 Task: Change the link text to "Schedule time with the client".
Action: Mouse moved to (834, 68)
Screenshot: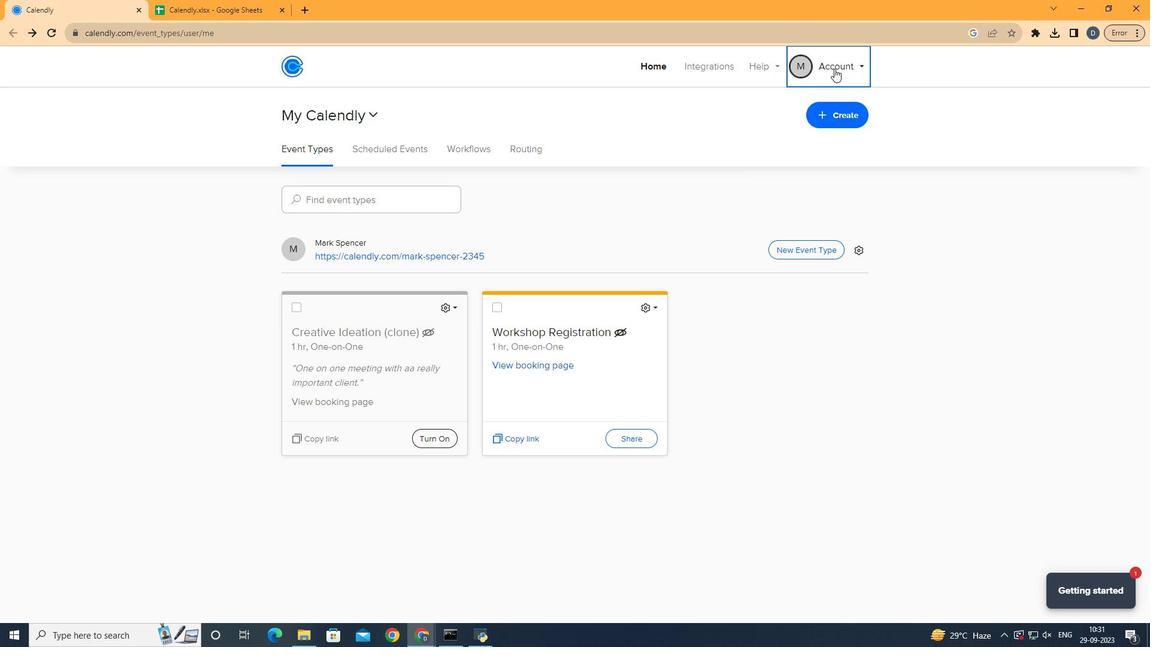 
Action: Mouse pressed left at (834, 68)
Screenshot: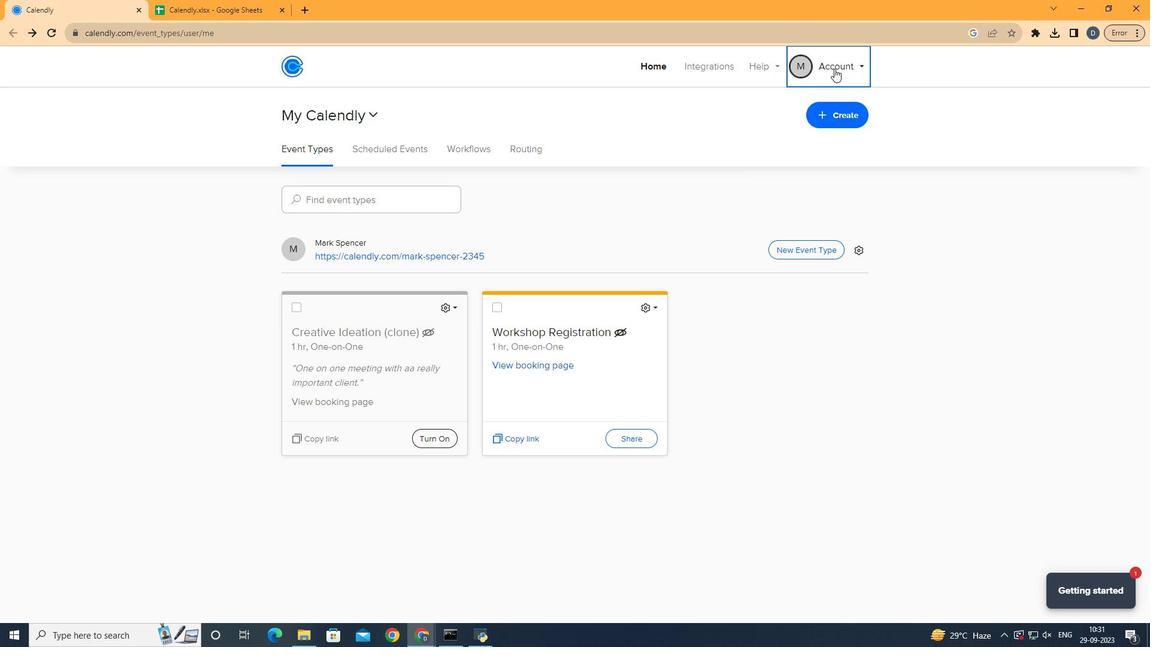 
Action: Mouse moved to (788, 155)
Screenshot: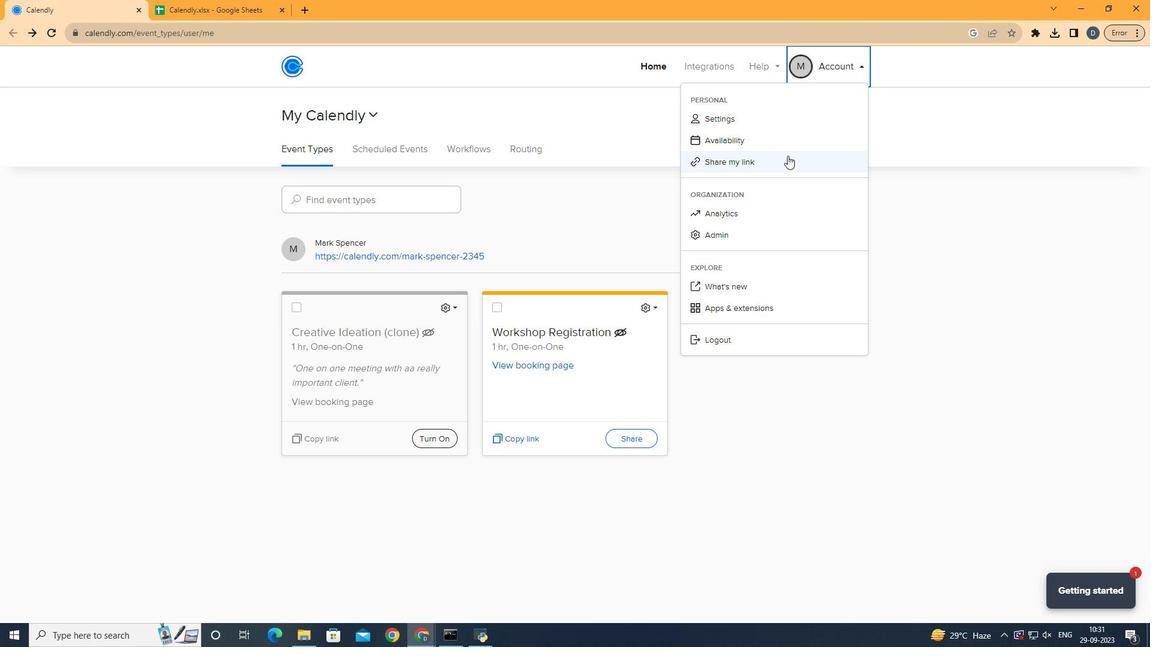 
Action: Mouse pressed left at (788, 155)
Screenshot: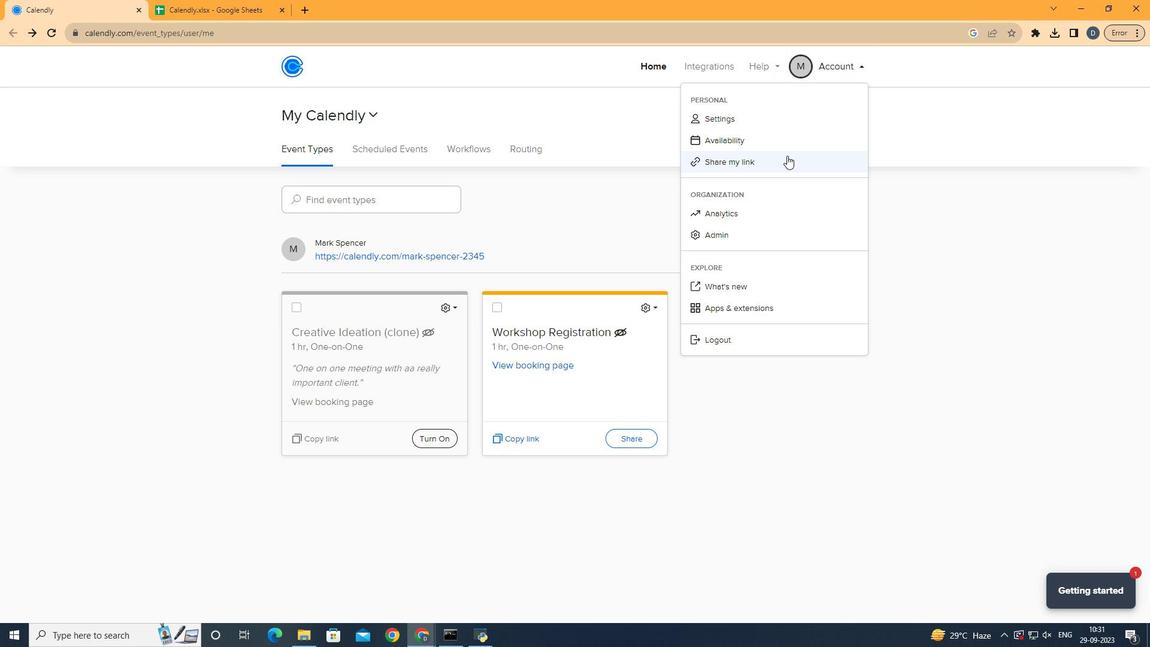 
Action: Mouse moved to (643, 207)
Screenshot: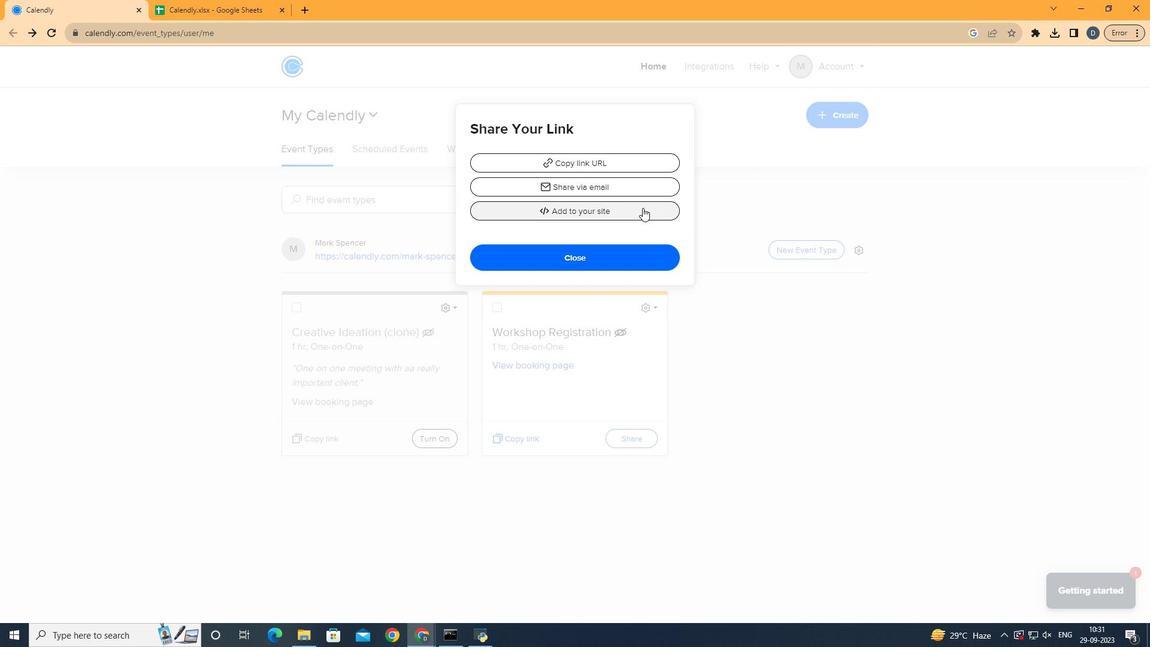 
Action: Mouse pressed left at (643, 207)
Screenshot: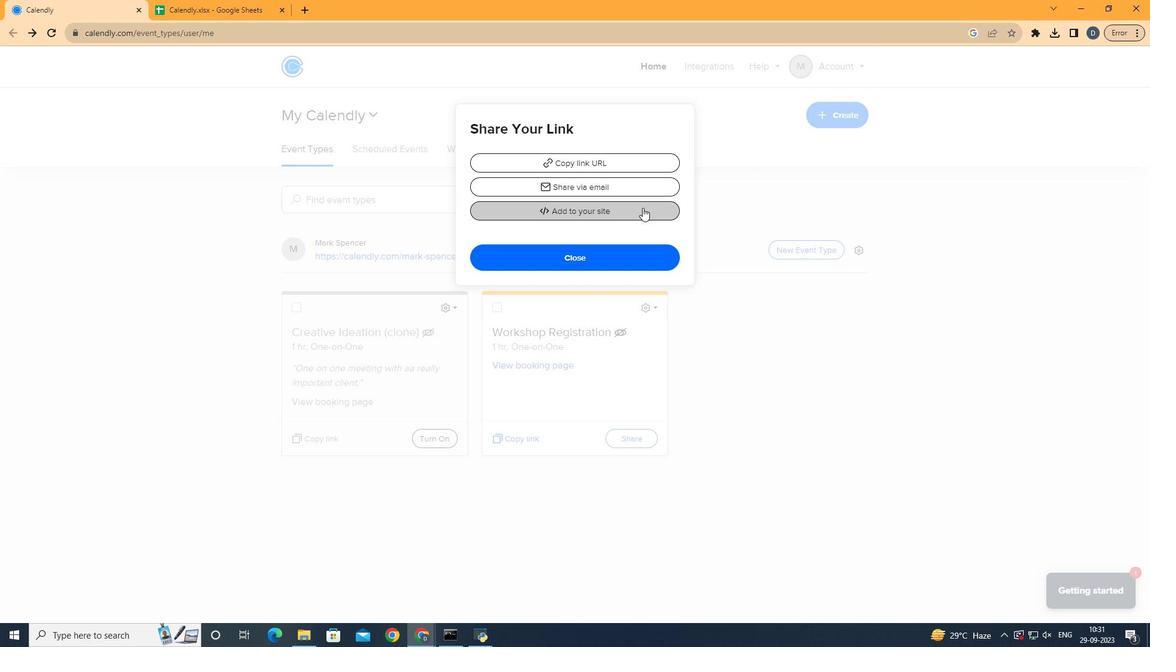 
Action: Mouse moved to (759, 259)
Screenshot: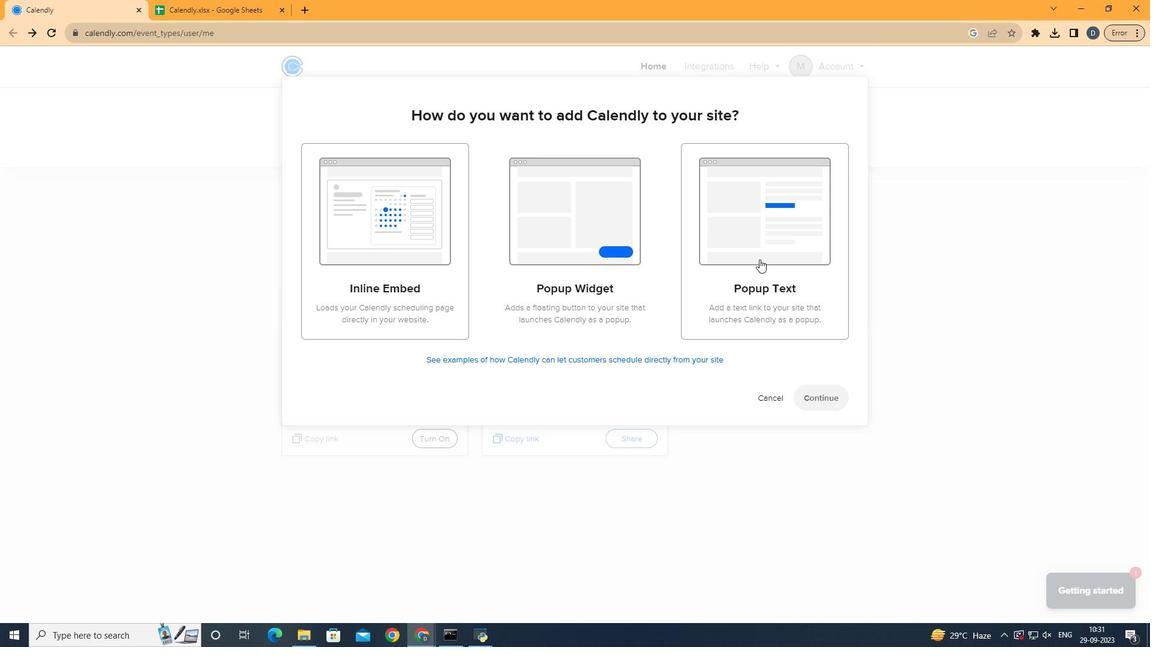 
Action: Mouse pressed left at (759, 259)
Screenshot: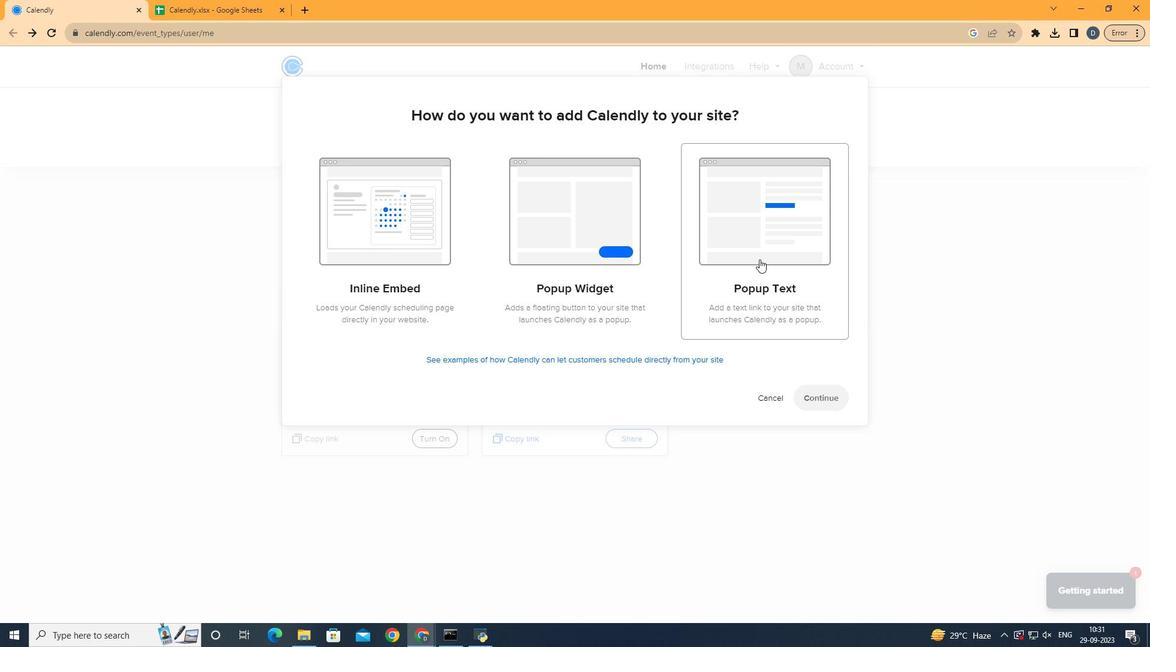 
Action: Mouse moved to (815, 391)
Screenshot: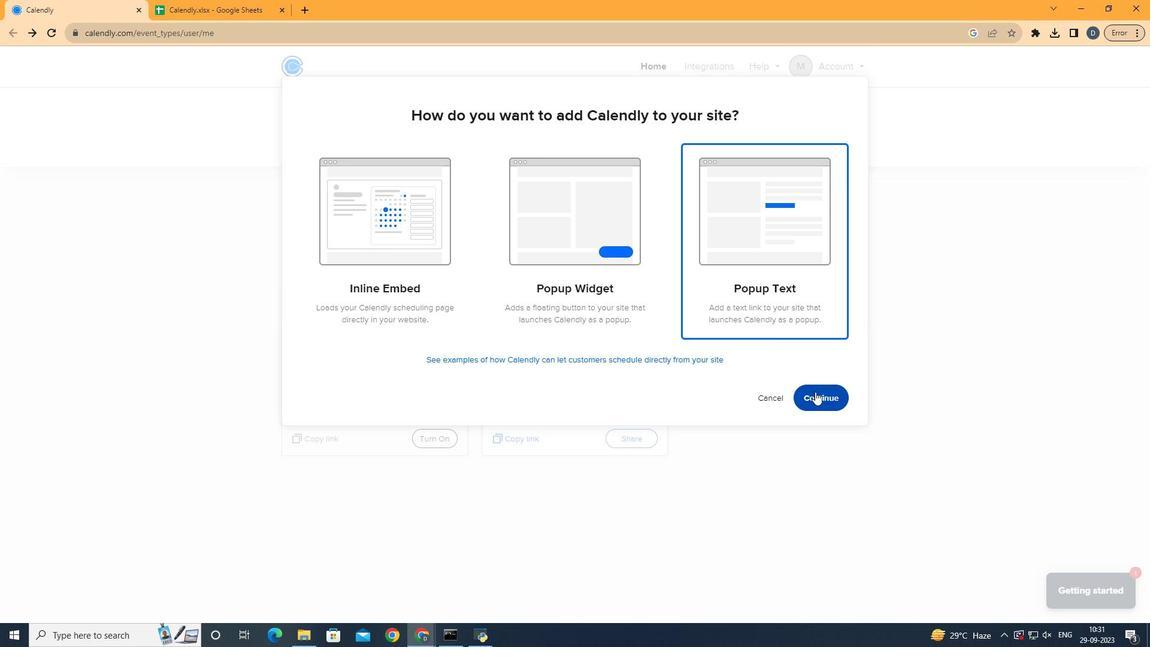 
Action: Mouse pressed left at (815, 391)
Screenshot: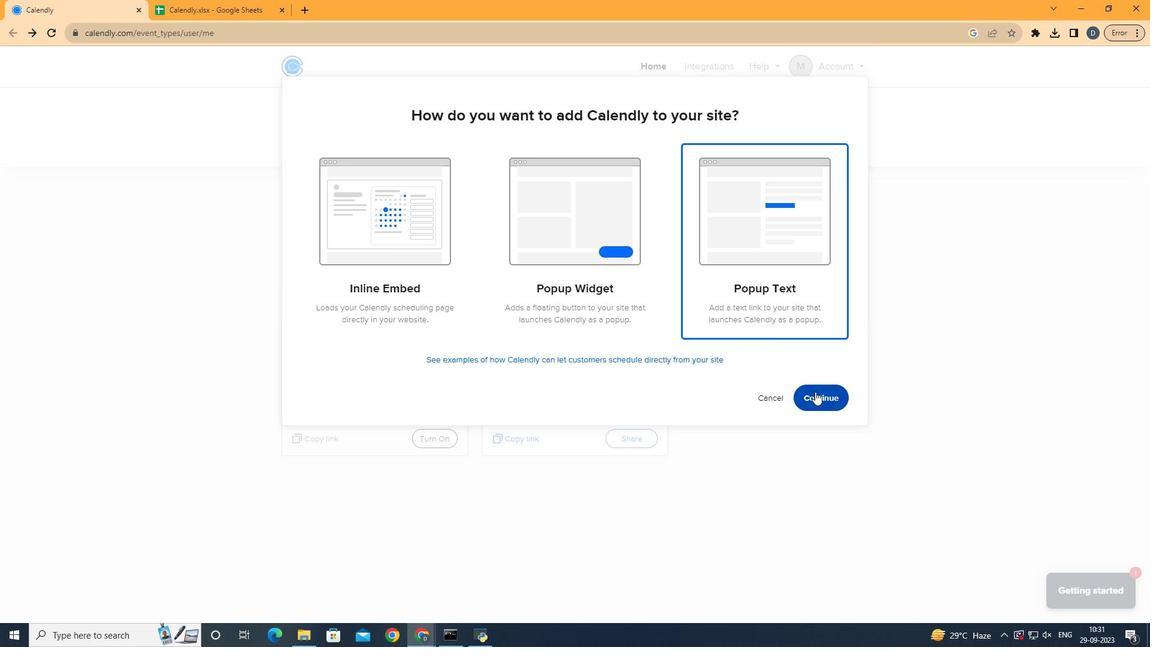 
Action: Mouse moved to (417, 243)
Screenshot: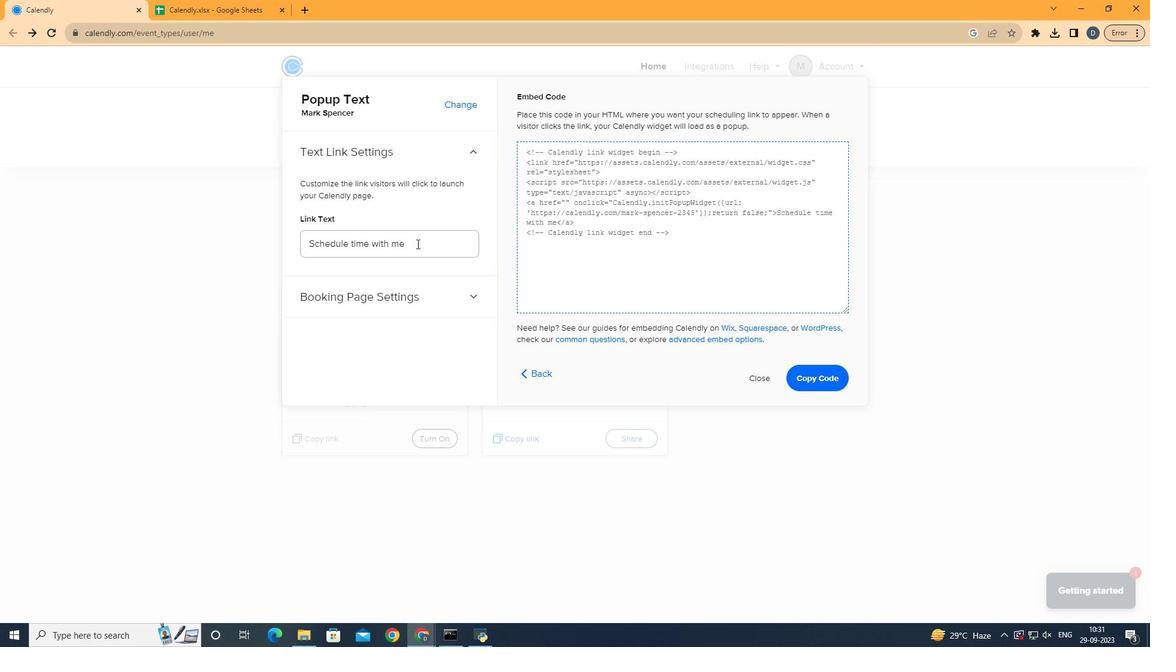 
Action: Mouse pressed left at (417, 243)
Screenshot: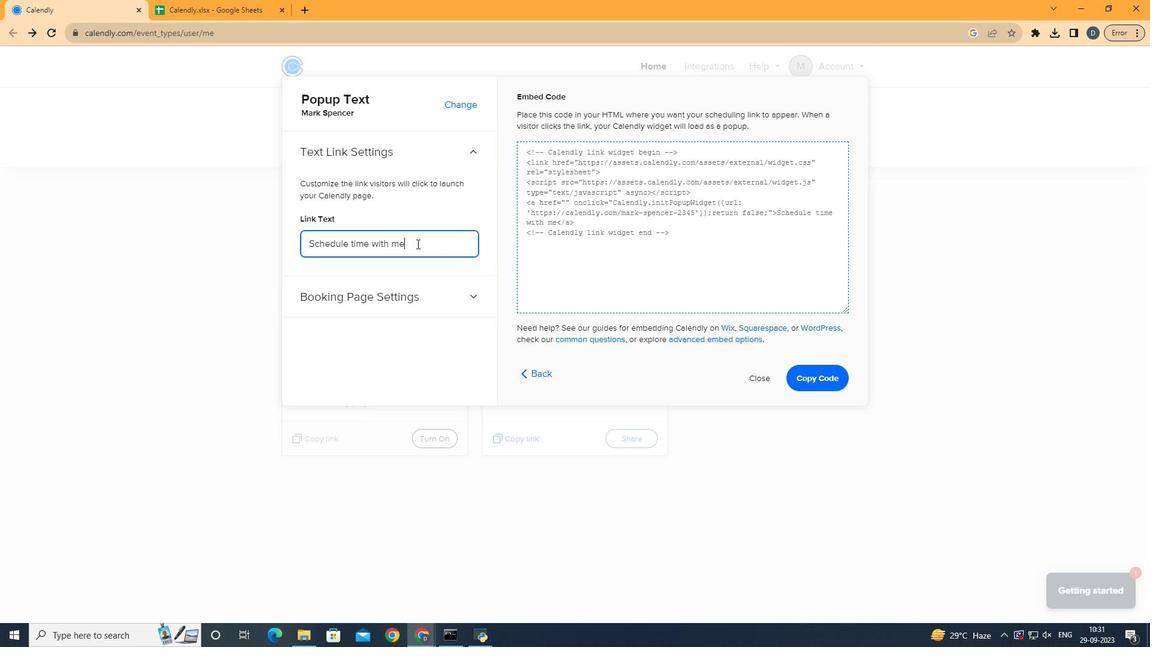 
Action: Key pressed <Key.backspace><Key.backspace><Key.backspace><Key.backspace><Key.backspace><Key.backspace><Key.backspace><Key.backspace><Key.backspace><Key.backspace><Key.backspace><Key.backspace><Key.backspace><Key.backspace><Key.backspace><Key.backspace><Key.backspace><Key.backspace><Key.backspace><Key.backspace><Key.backspace><Key.backspace><Key.backspace><Key.backspace><Key.backspace><Key.backspace><Key.backspace><Key.backspace><Key.shift><Key.shift><Key.shift><Key.shift><Key.shift><Key.shift><Key.shift><Key.shift><Key.shift><Key.shift><Key.shift>Schedule<Key.space>time<Key.space>with<Key.space>the<Key.space>client
Screenshot: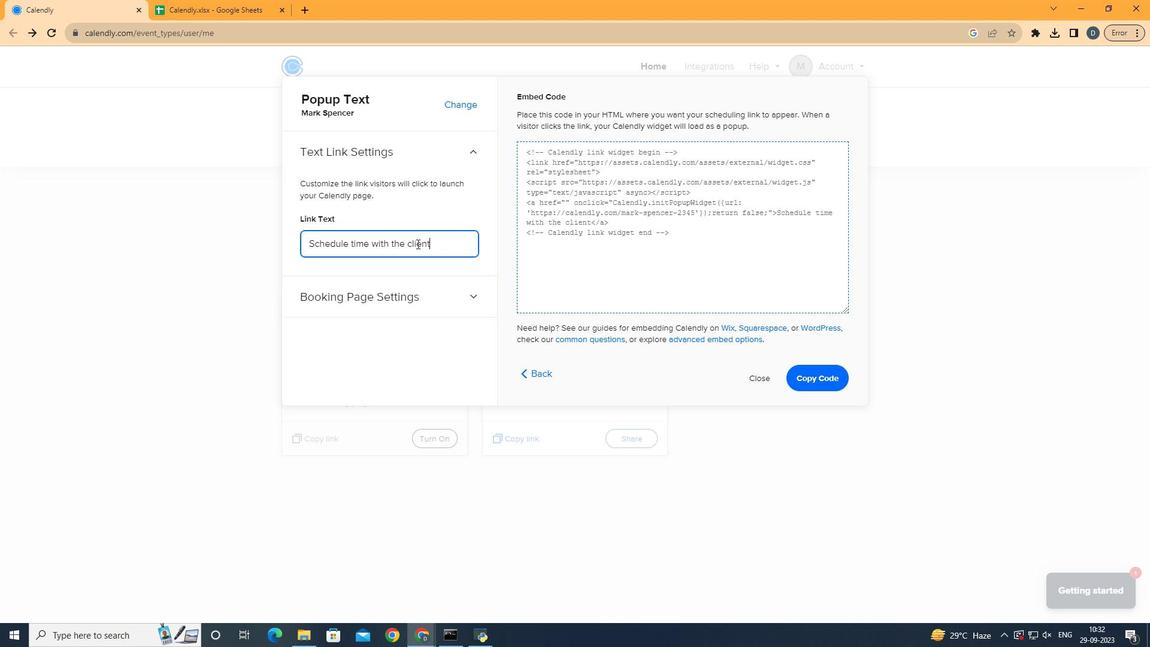 
Action: Mouse moved to (459, 365)
Screenshot: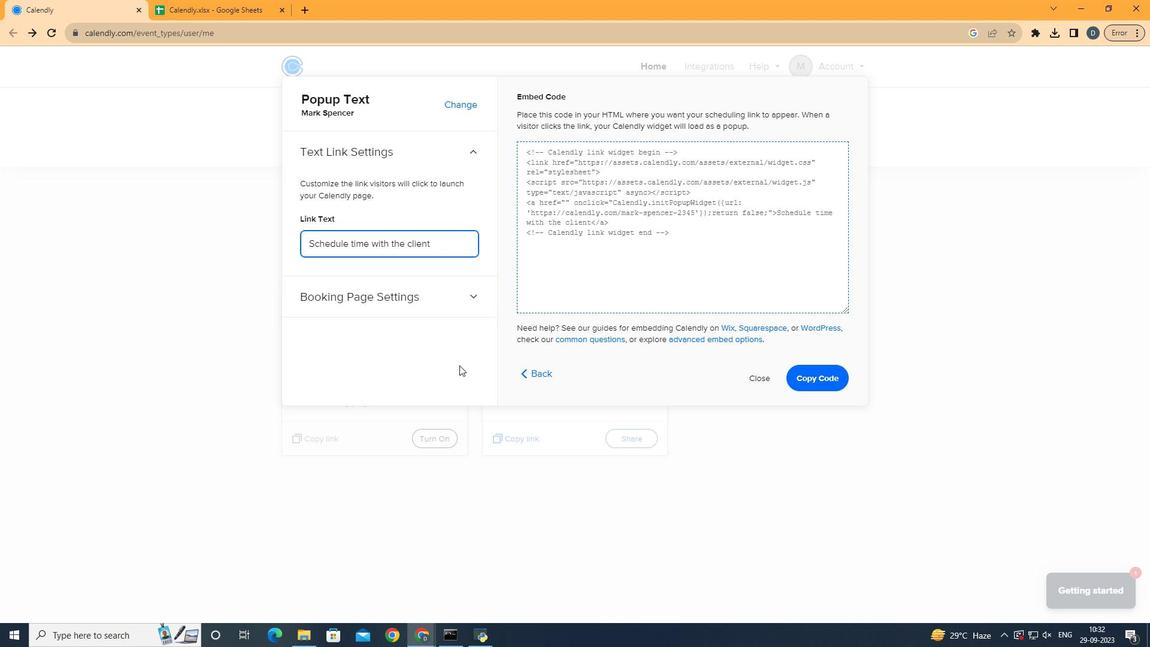 
